 Task: Click the Vendors Overview Under Vendor
Action: Mouse moved to (131, 16)
Screenshot: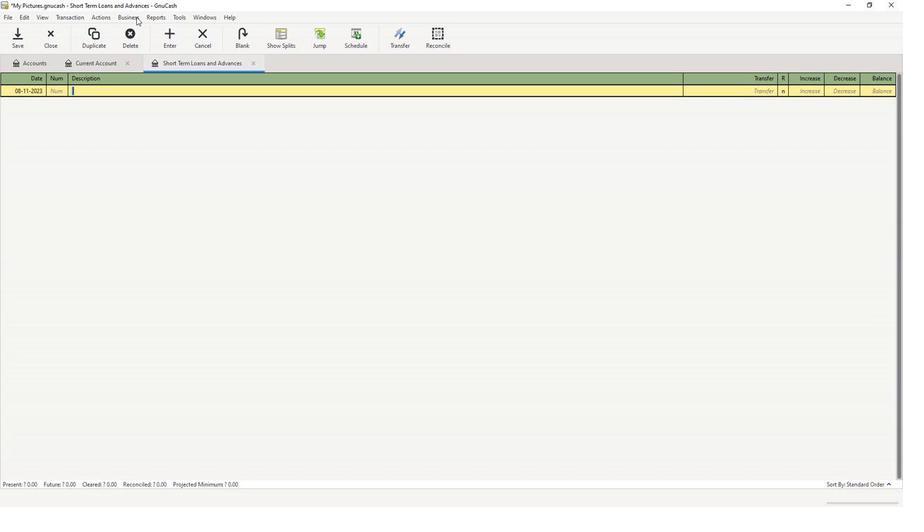 
Action: Mouse pressed left at (131, 16)
Screenshot: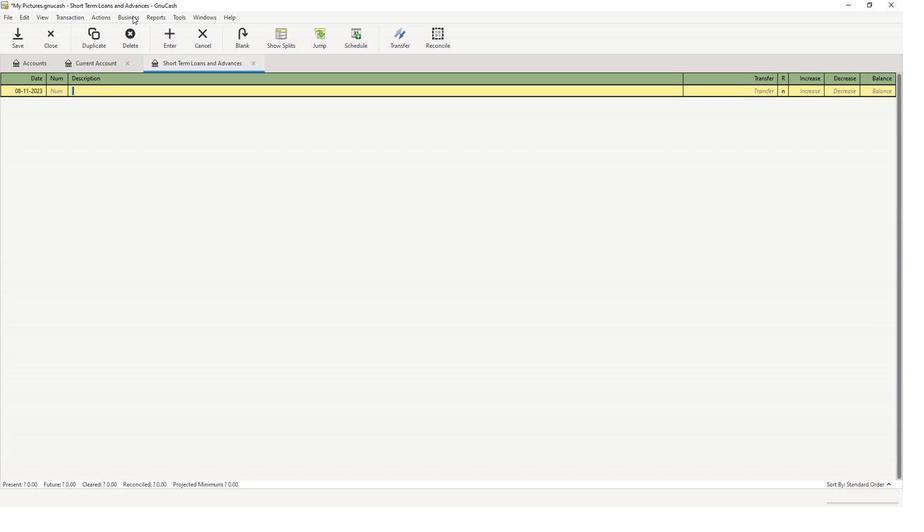 
Action: Mouse moved to (145, 40)
Screenshot: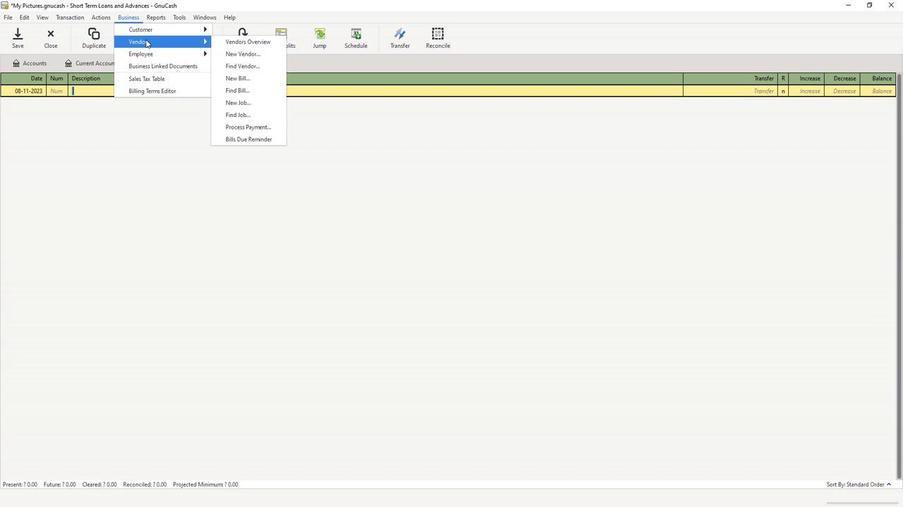 
Action: Mouse pressed left at (145, 40)
Screenshot: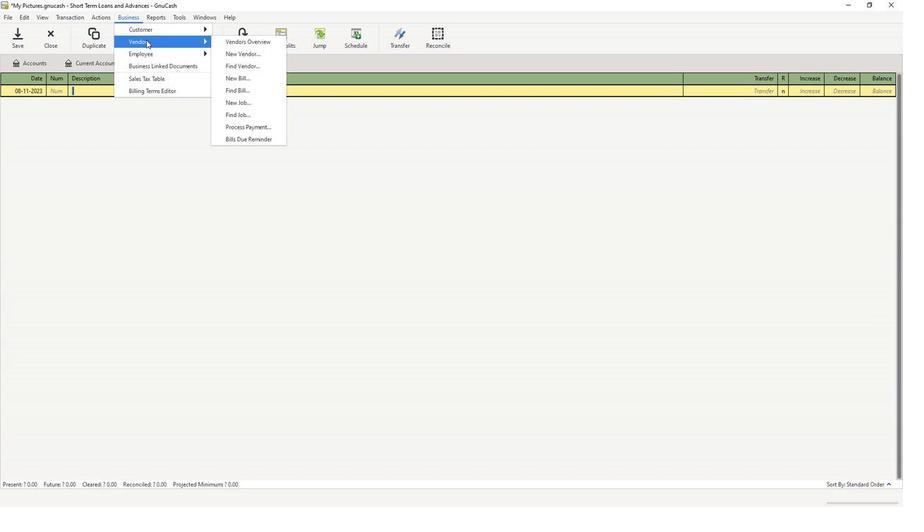 
Action: Mouse moved to (245, 41)
Screenshot: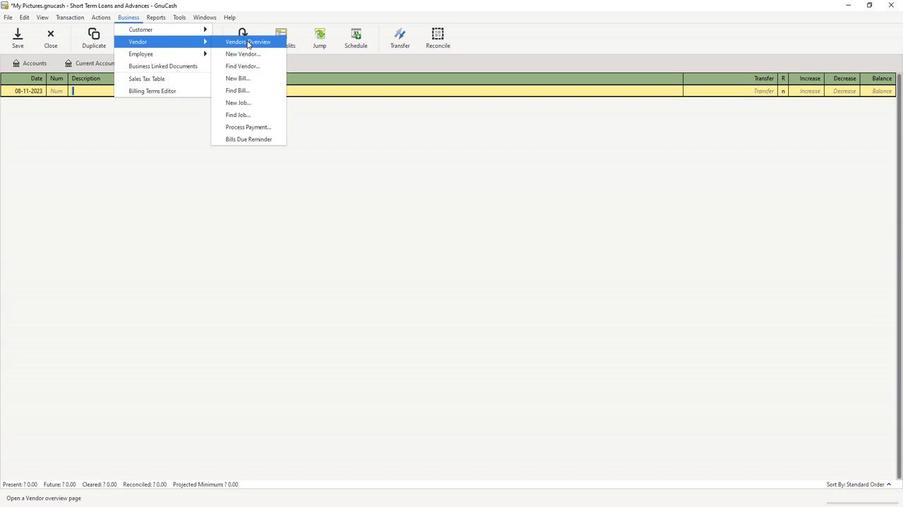 
Action: Mouse pressed left at (245, 41)
Screenshot: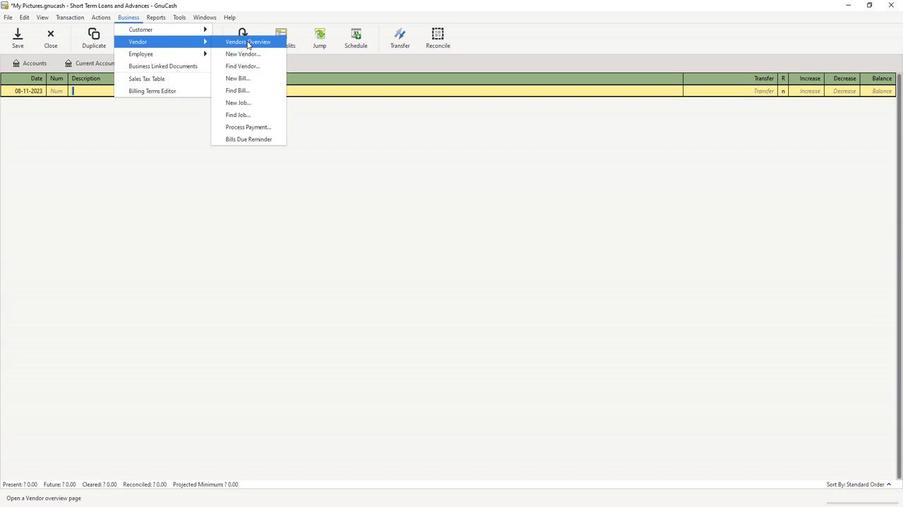 
